 Task: Create a due date automation trigger when advanced on, 2 hours after a card is due add fields with custom field "Resume" set to a number greater than 1 and greater than 10.
Action: Mouse moved to (1079, 85)
Screenshot: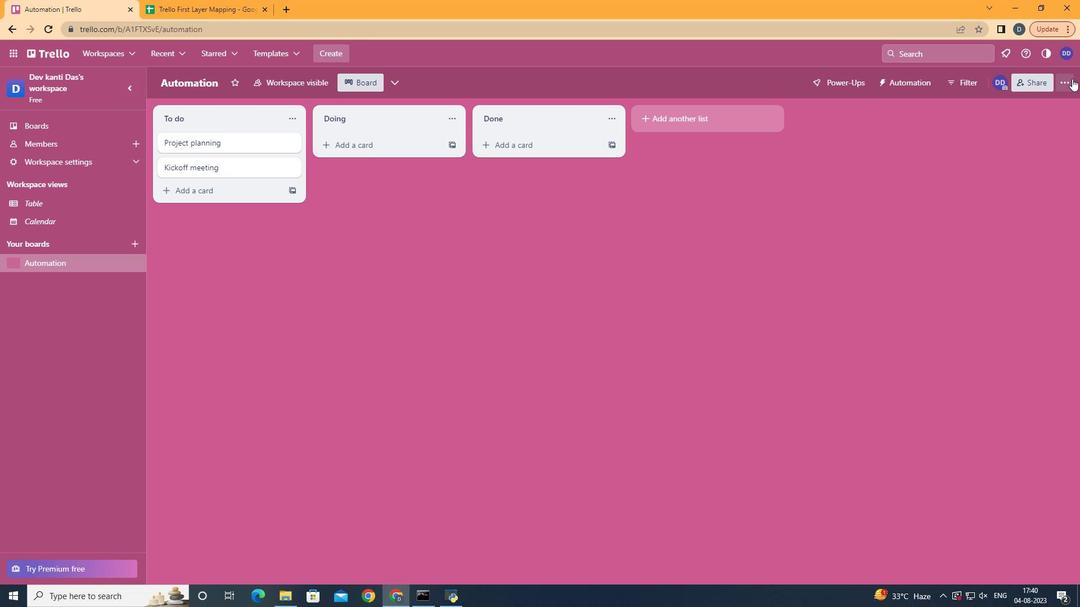 
Action: Mouse pressed left at (1079, 85)
Screenshot: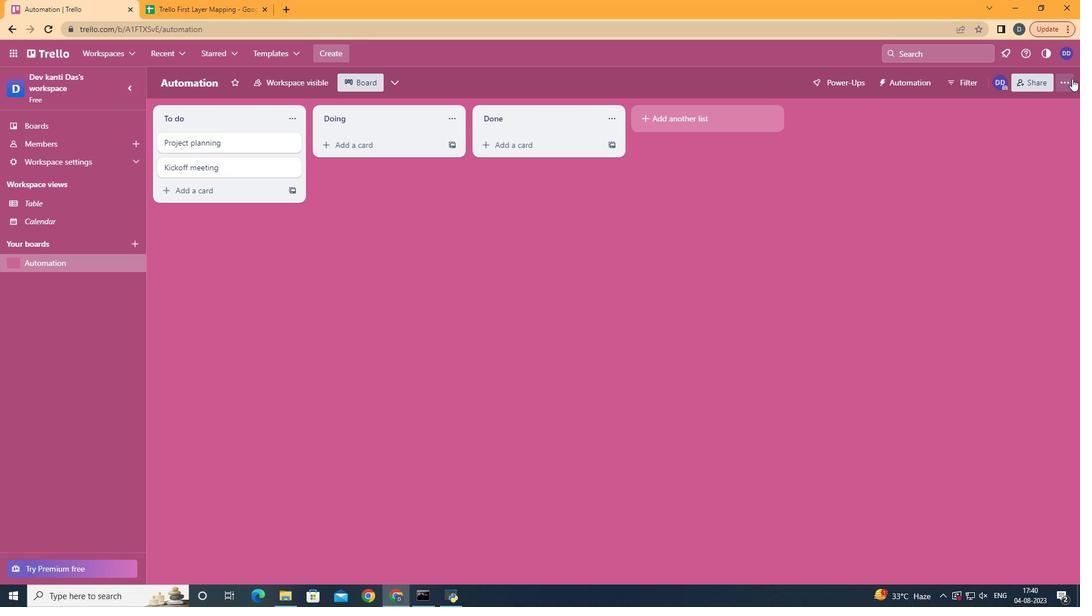 
Action: Mouse moved to (988, 236)
Screenshot: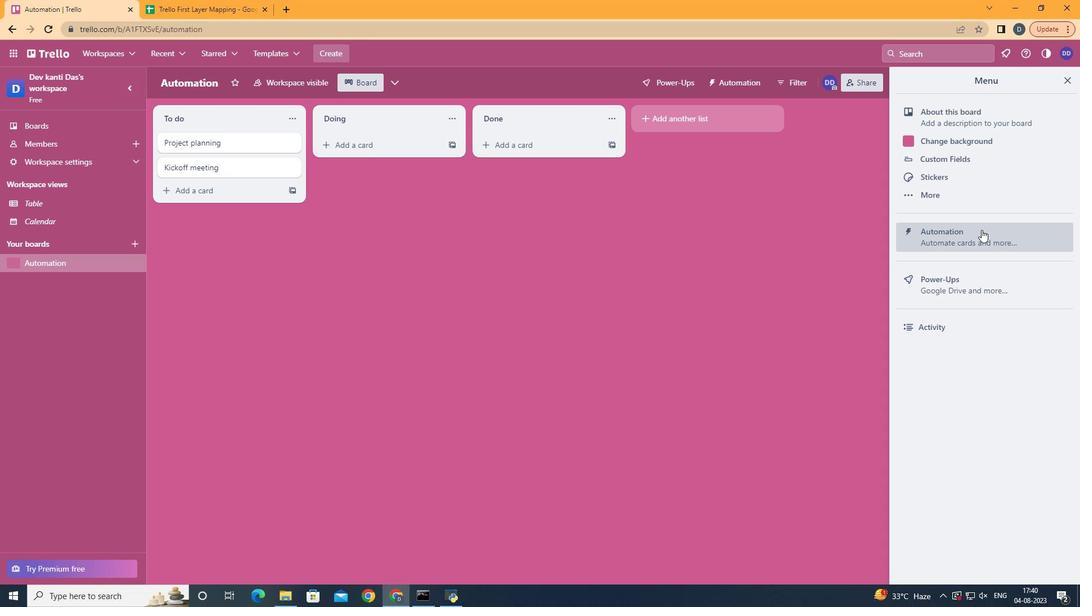 
Action: Mouse pressed left at (988, 236)
Screenshot: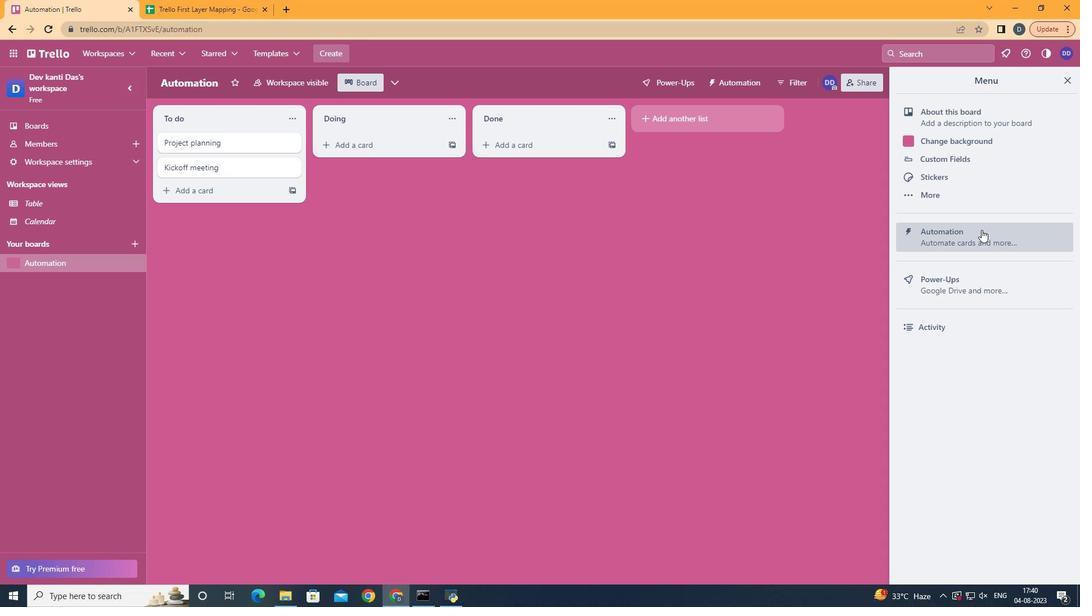 
Action: Mouse moved to (229, 234)
Screenshot: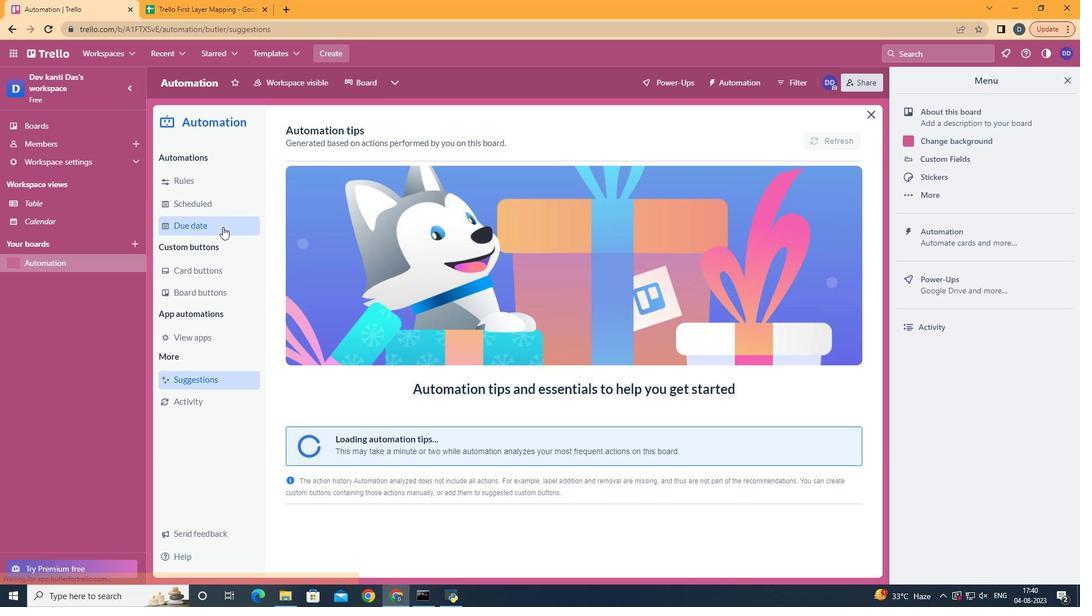 
Action: Mouse pressed left at (229, 234)
Screenshot: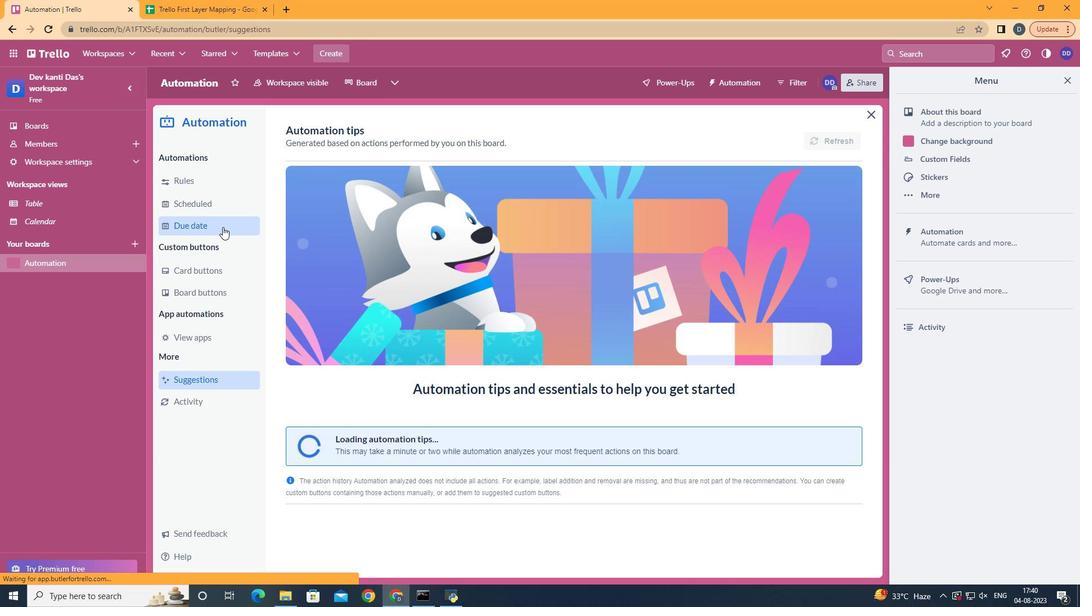 
Action: Mouse moved to (797, 139)
Screenshot: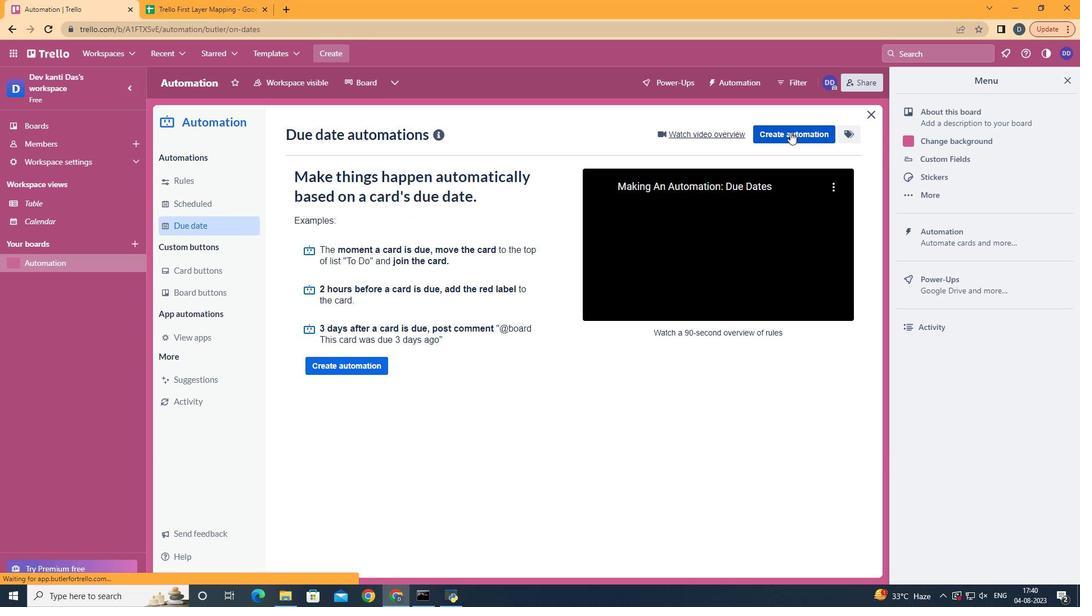 
Action: Mouse pressed left at (797, 139)
Screenshot: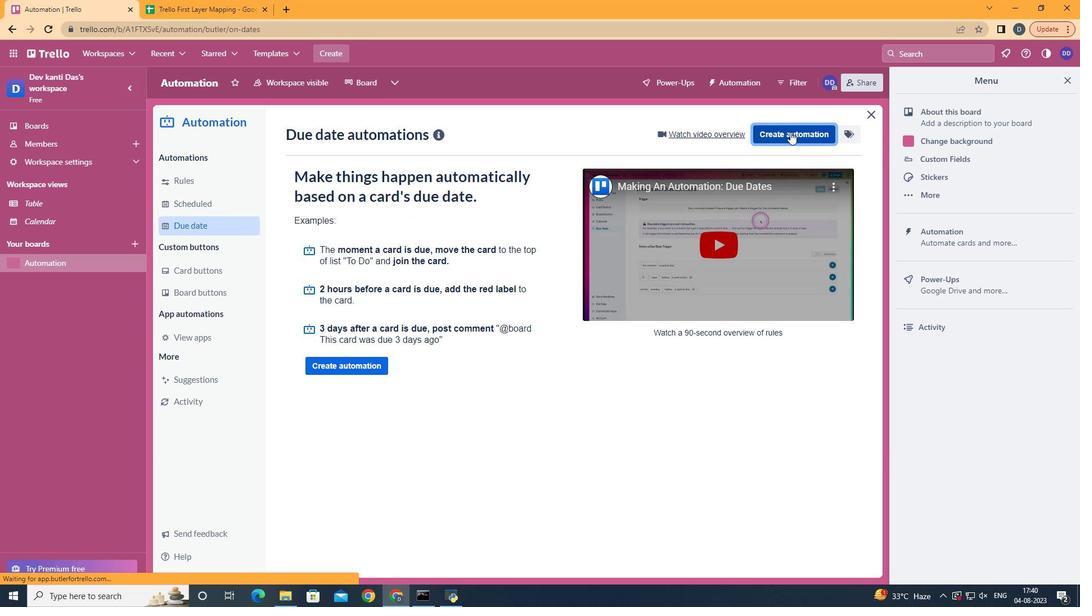 
Action: Mouse moved to (601, 247)
Screenshot: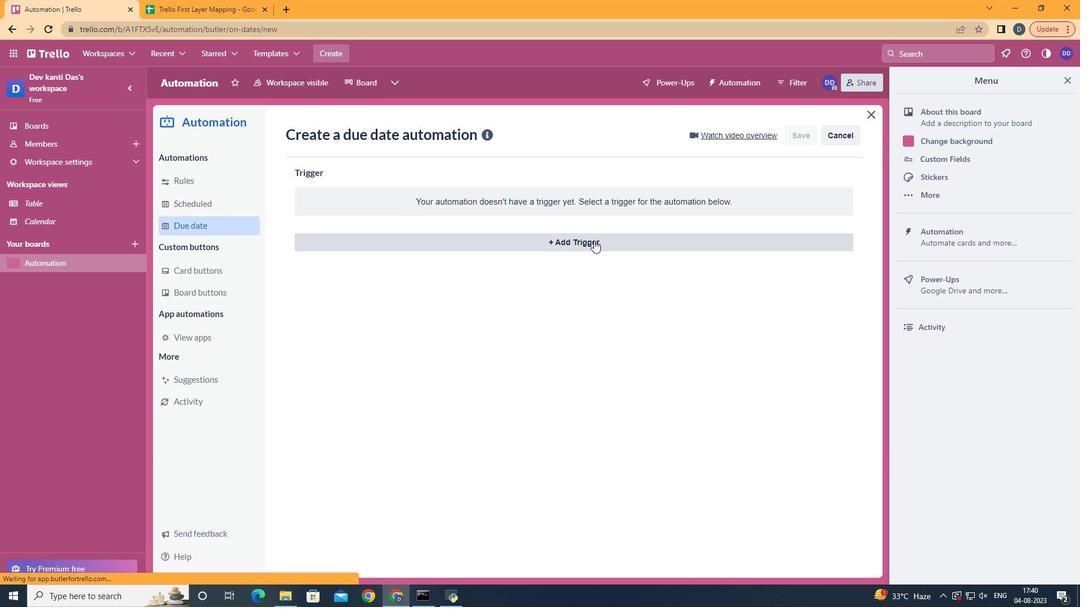 
Action: Mouse pressed left at (601, 247)
Screenshot: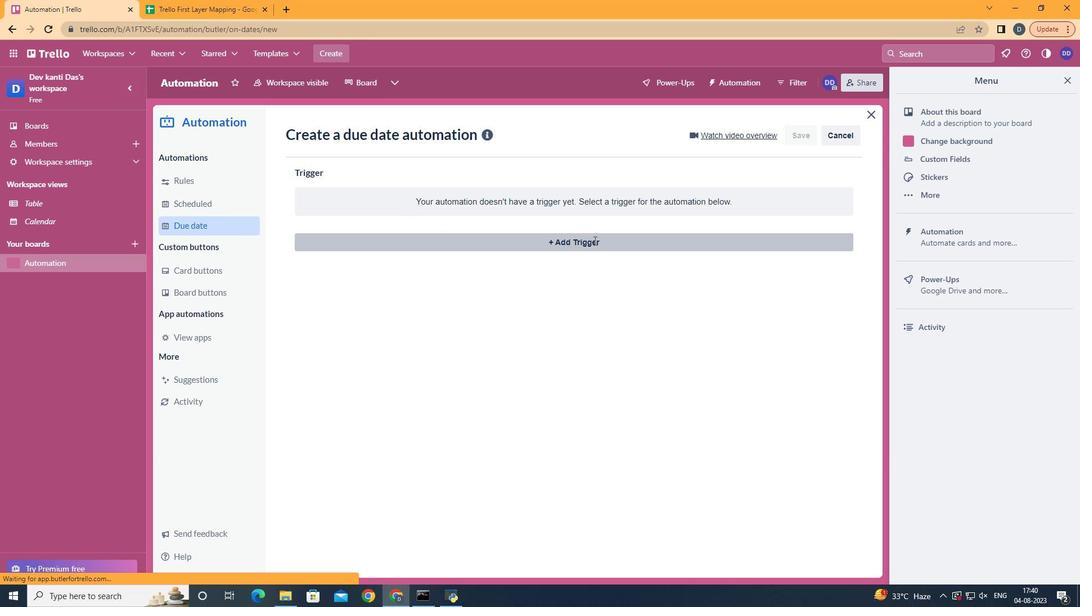 
Action: Mouse moved to (376, 483)
Screenshot: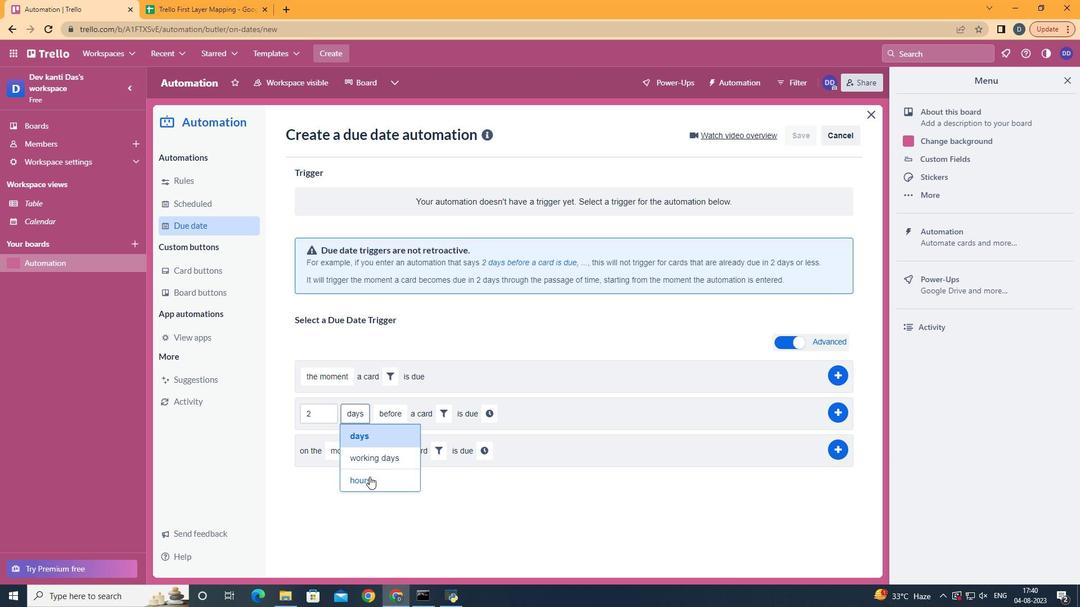
Action: Mouse pressed left at (376, 483)
Screenshot: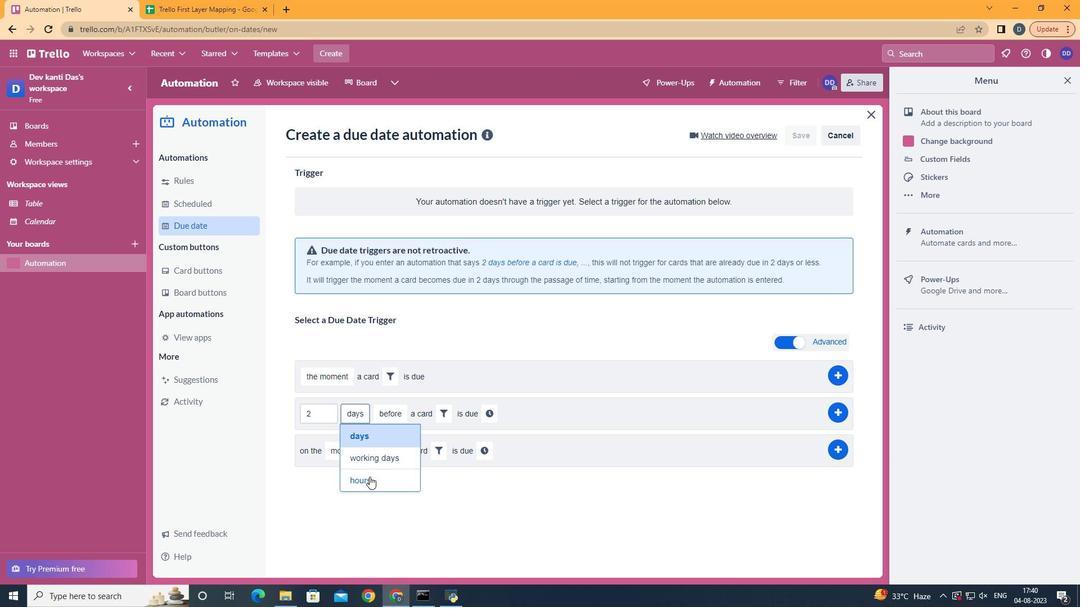 
Action: Mouse moved to (411, 459)
Screenshot: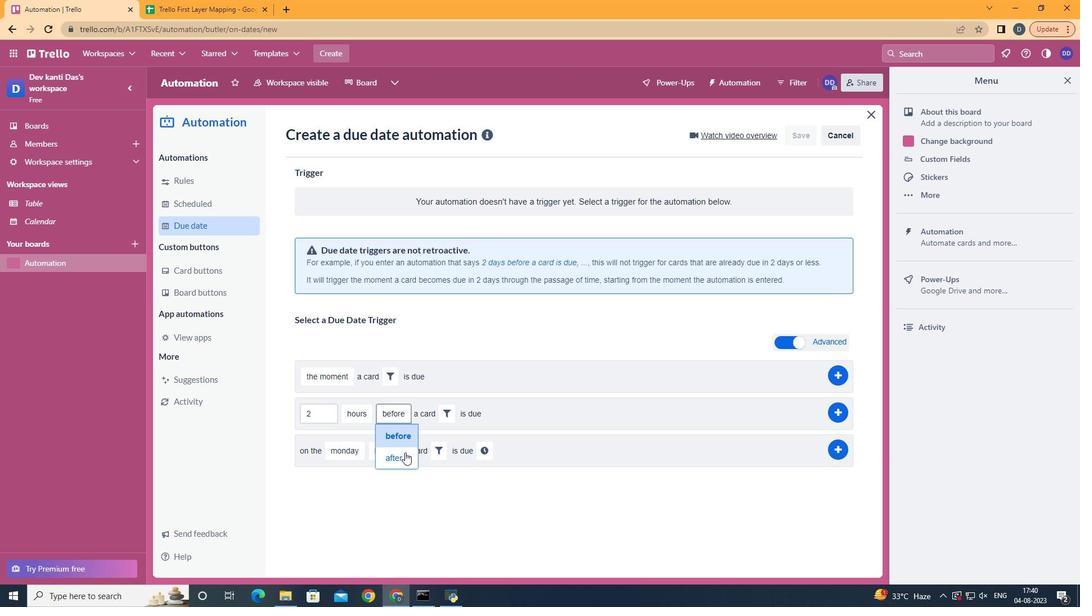 
Action: Mouse pressed left at (411, 459)
Screenshot: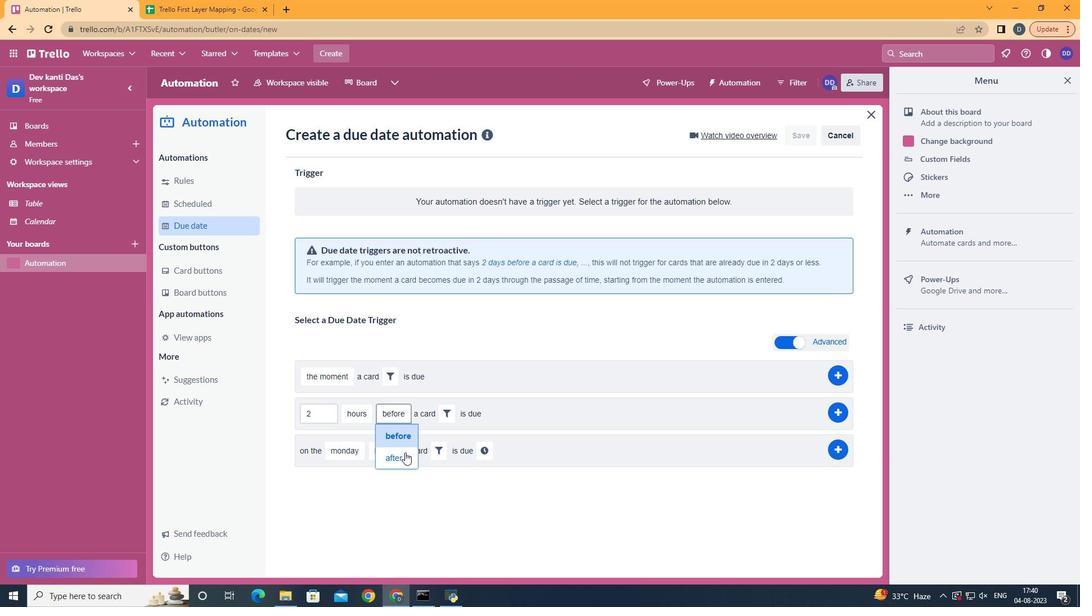 
Action: Mouse moved to (451, 414)
Screenshot: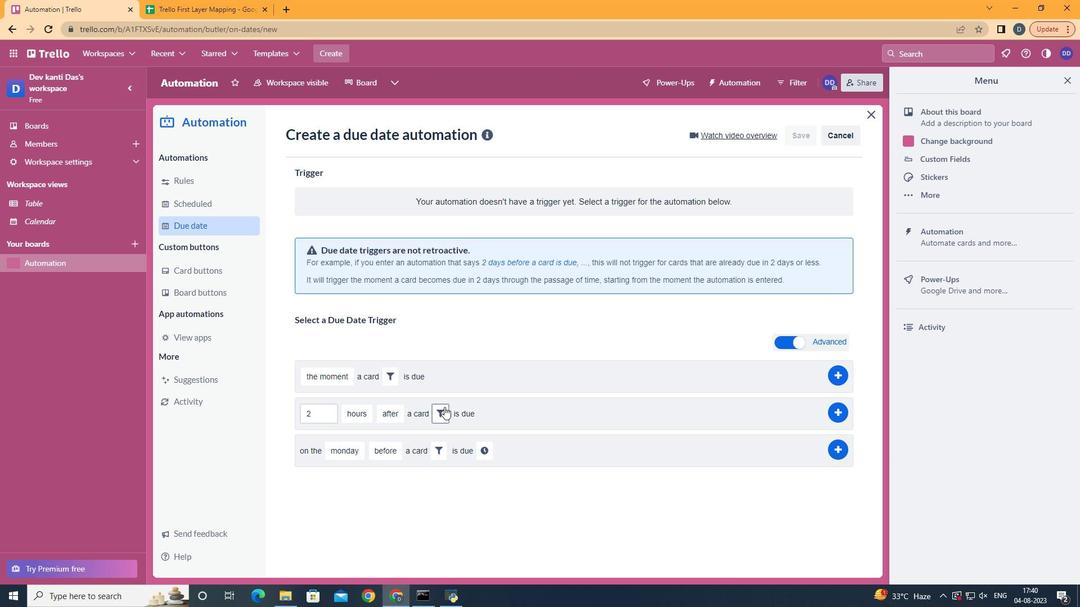 
Action: Mouse pressed left at (451, 414)
Screenshot: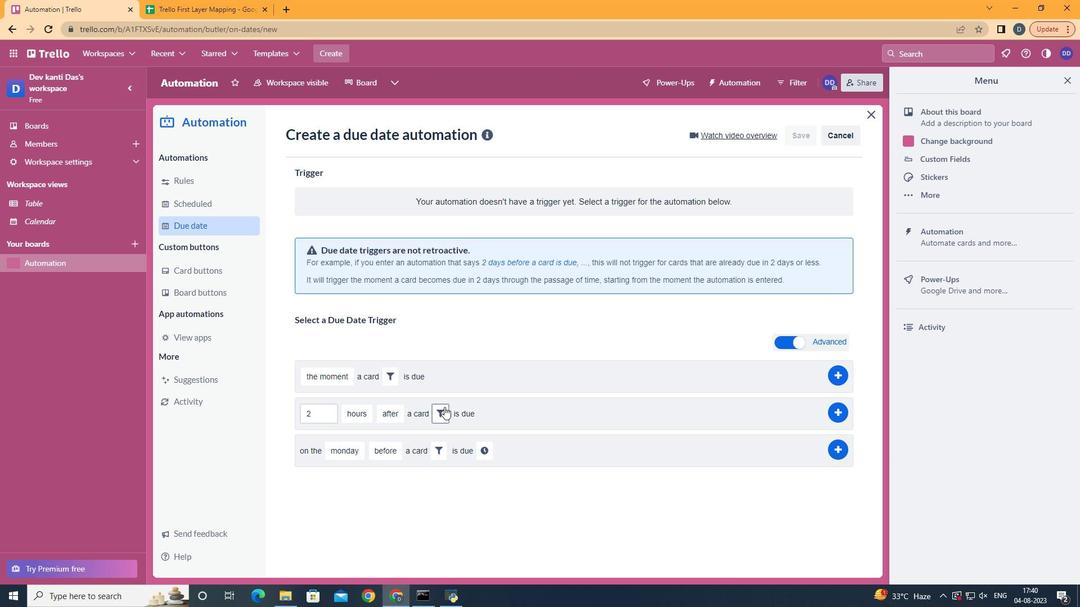 
Action: Mouse moved to (634, 458)
Screenshot: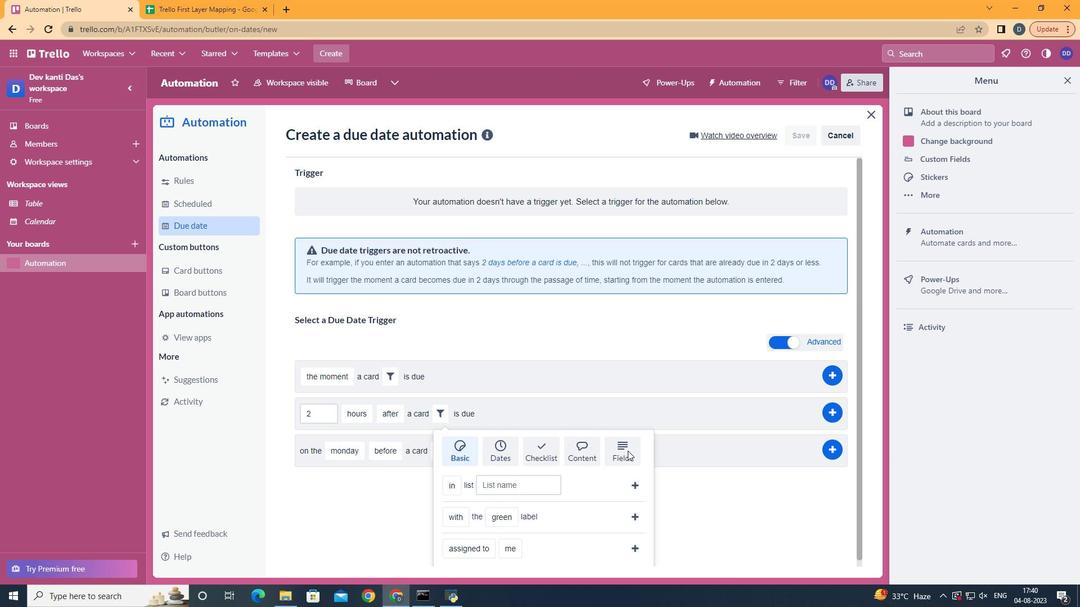 
Action: Mouse pressed left at (634, 458)
Screenshot: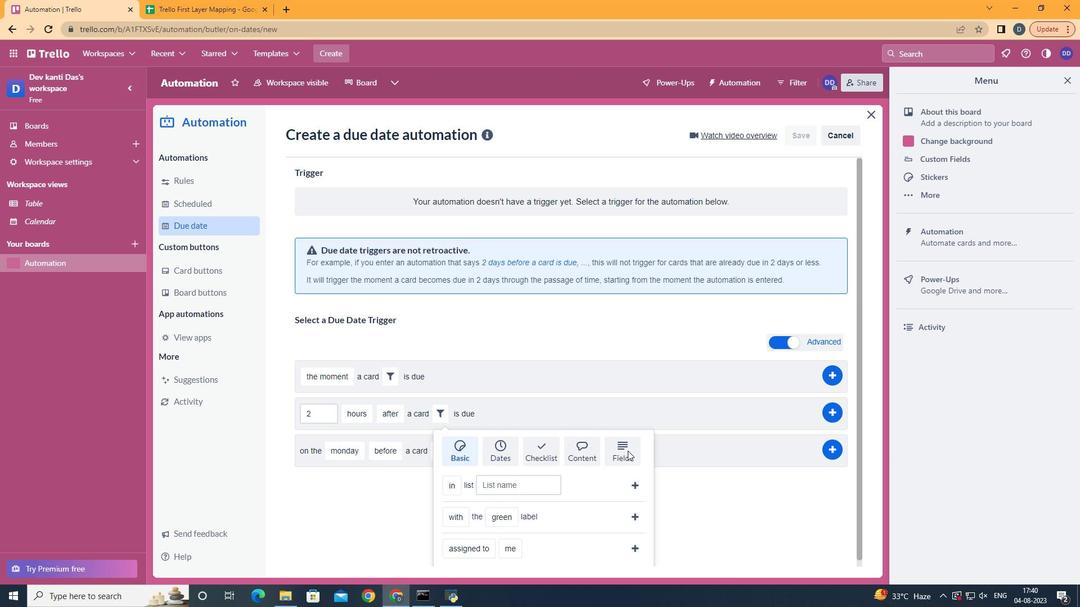 
Action: Mouse scrolled (634, 457) with delta (0, 0)
Screenshot: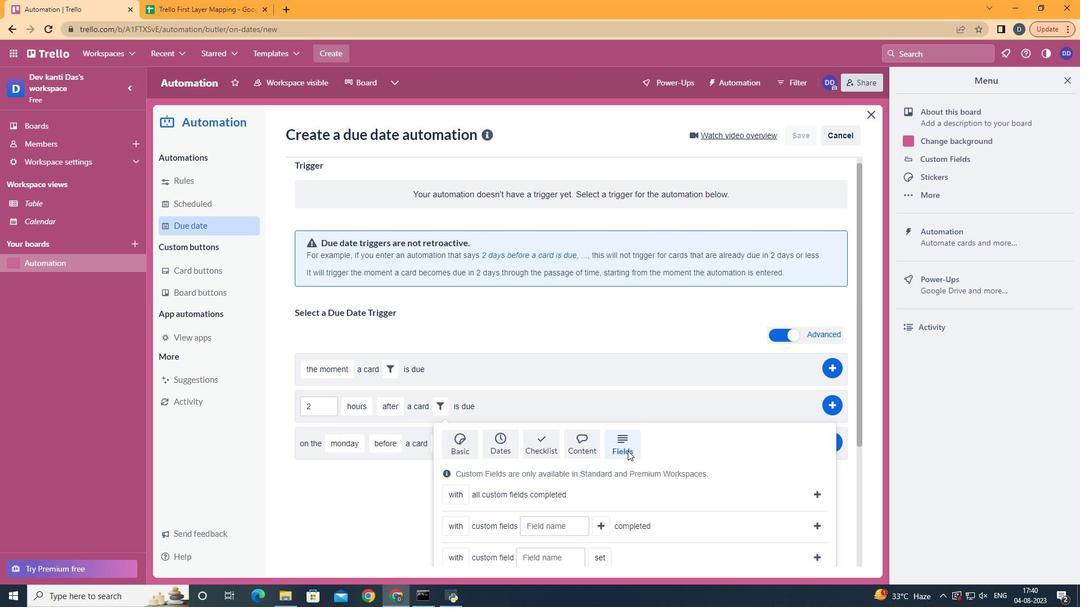 
Action: Mouse scrolled (634, 457) with delta (0, 0)
Screenshot: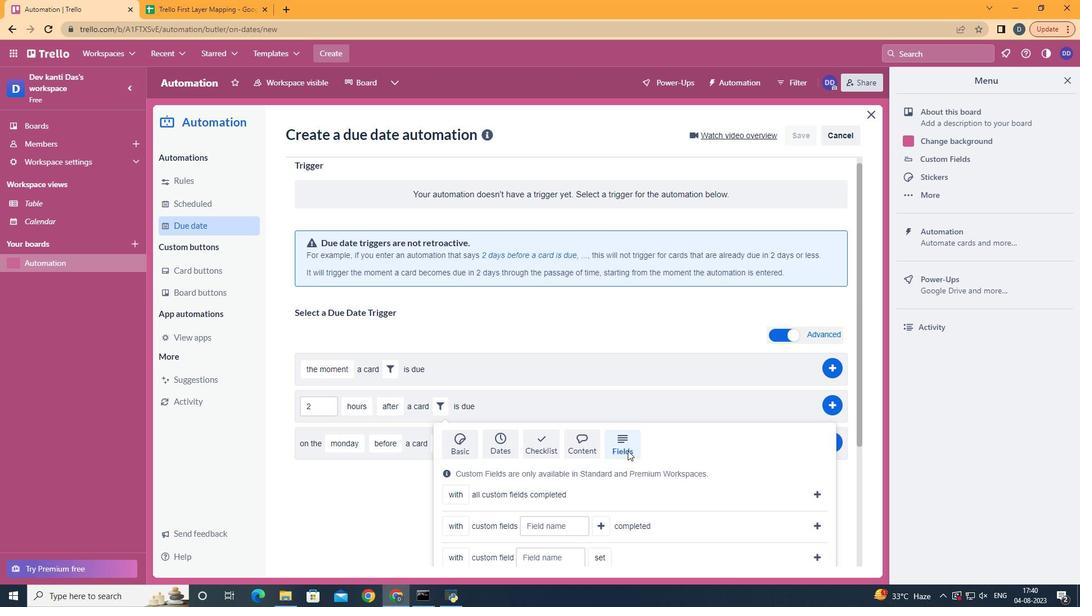 
Action: Mouse scrolled (634, 457) with delta (0, 0)
Screenshot: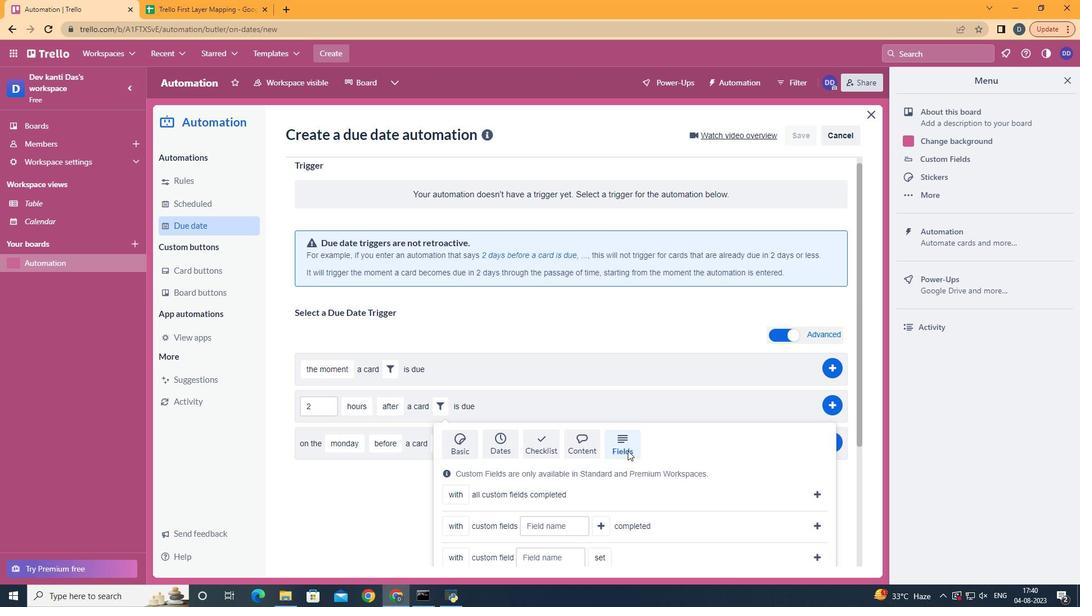 
Action: Mouse scrolled (634, 457) with delta (0, 0)
Screenshot: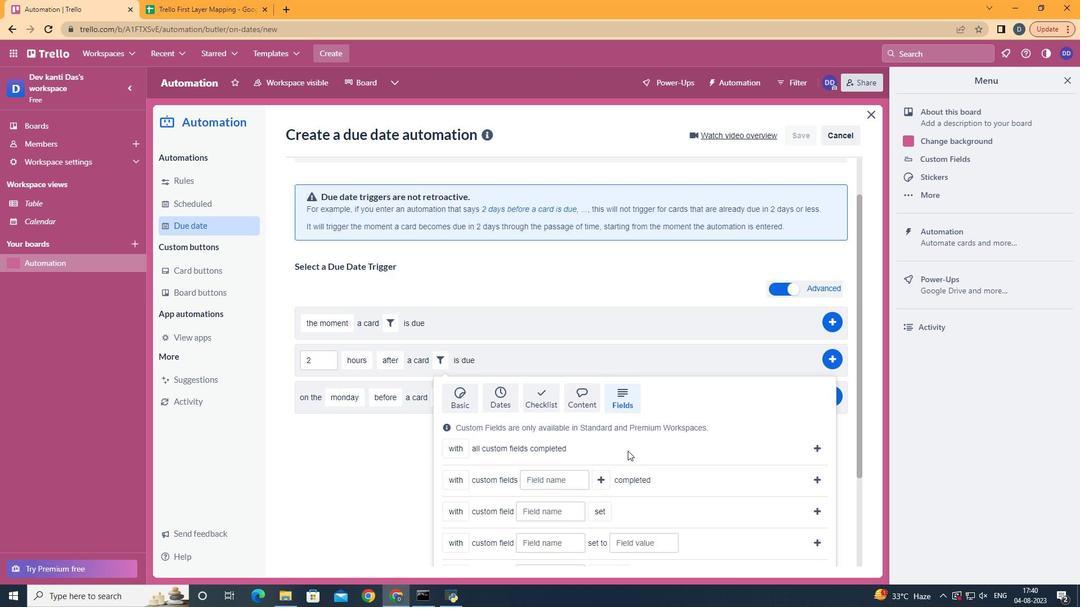 
Action: Mouse scrolled (634, 457) with delta (0, 0)
Screenshot: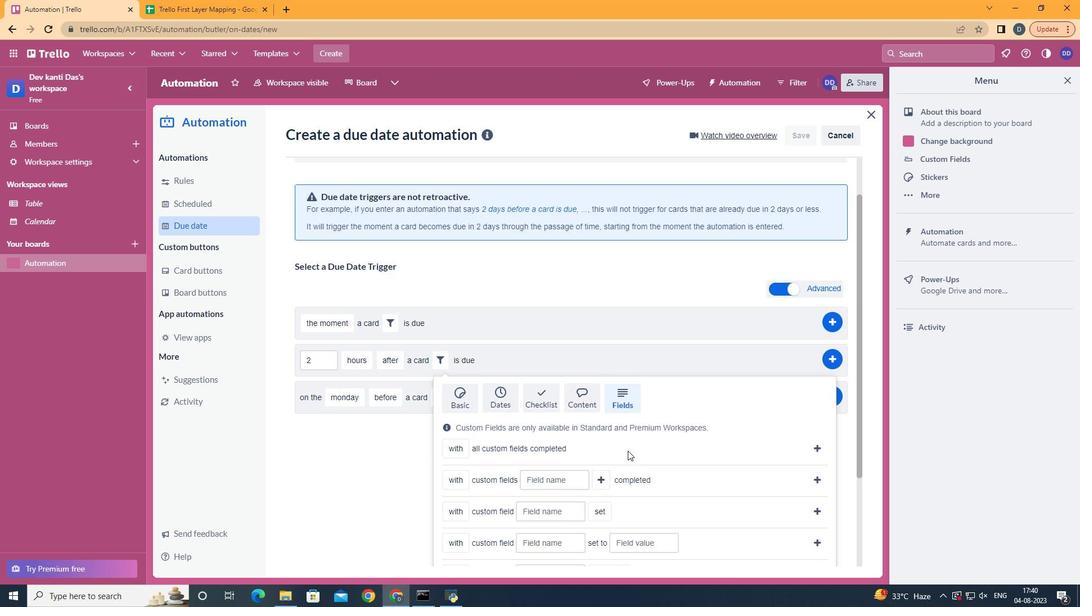 
Action: Mouse moved to (473, 500)
Screenshot: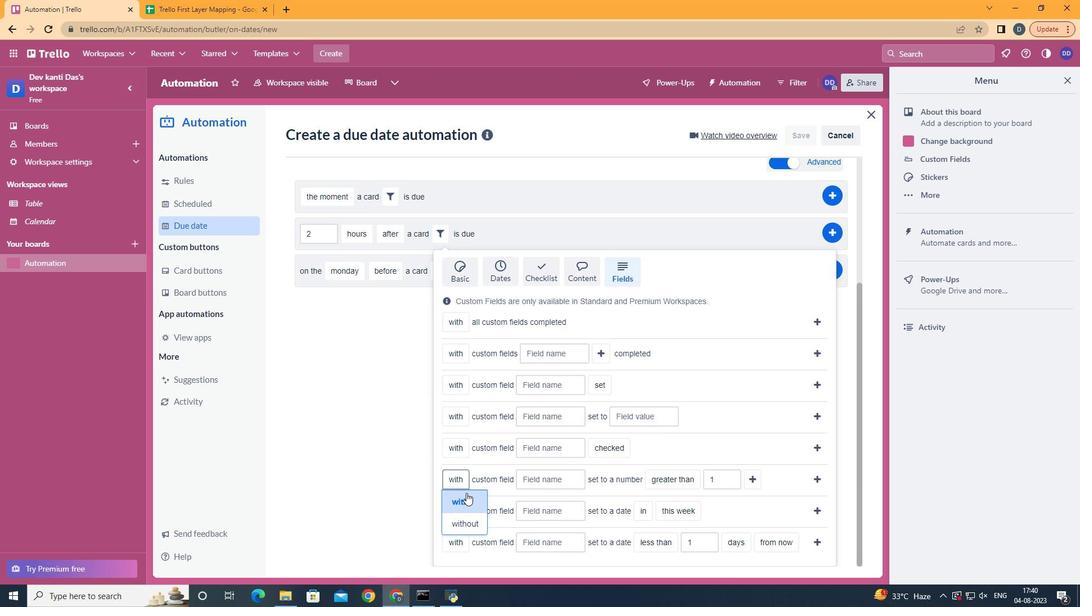 
Action: Mouse pressed left at (473, 500)
Screenshot: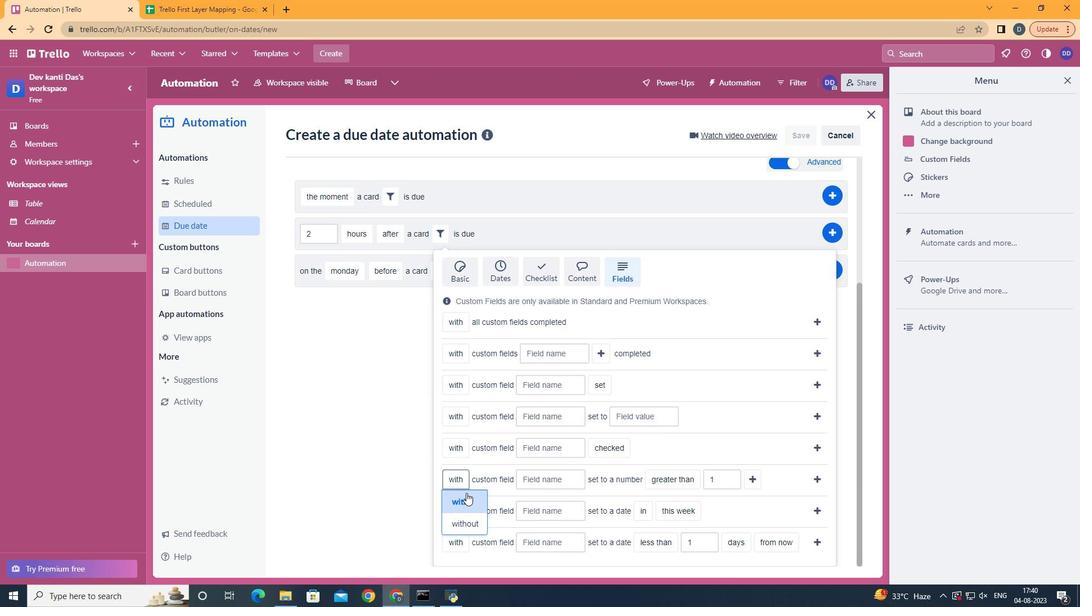 
Action: Mouse moved to (557, 490)
Screenshot: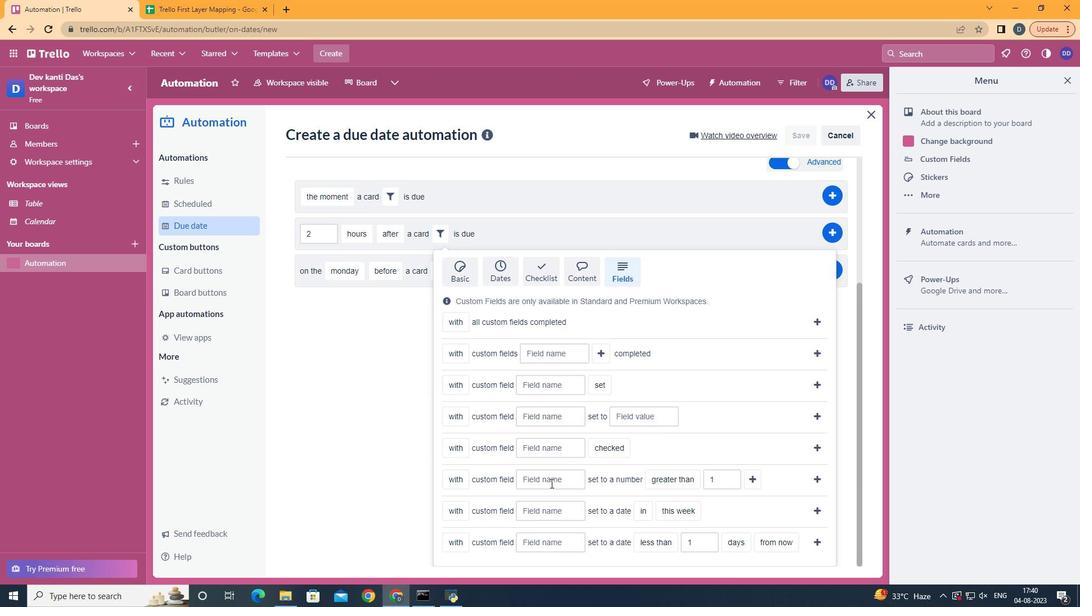
Action: Mouse pressed left at (557, 490)
Screenshot: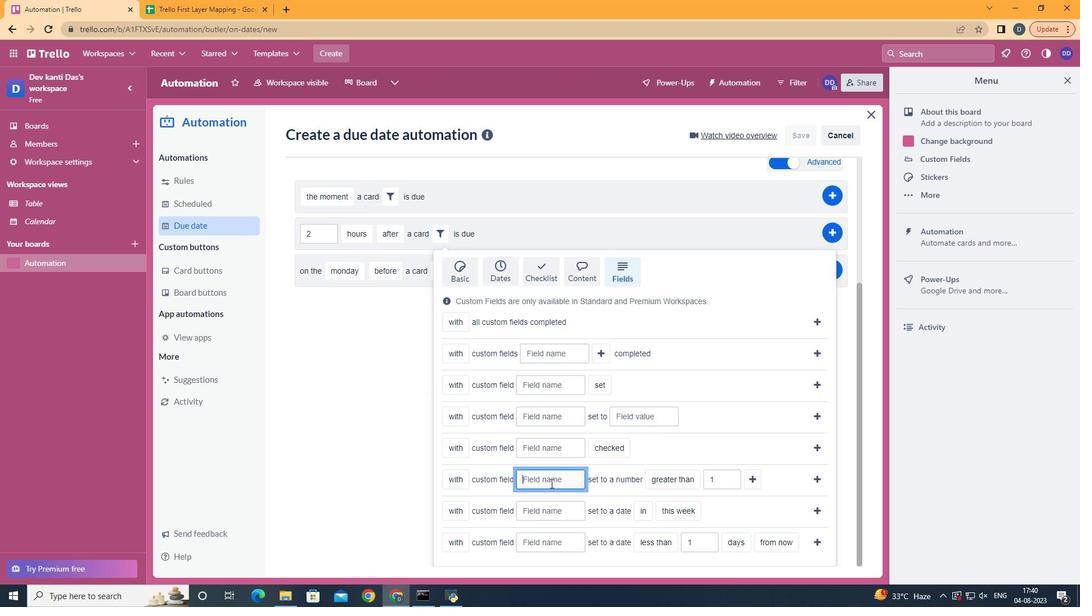 
Action: Key pressed <Key.shift>Resume
Screenshot: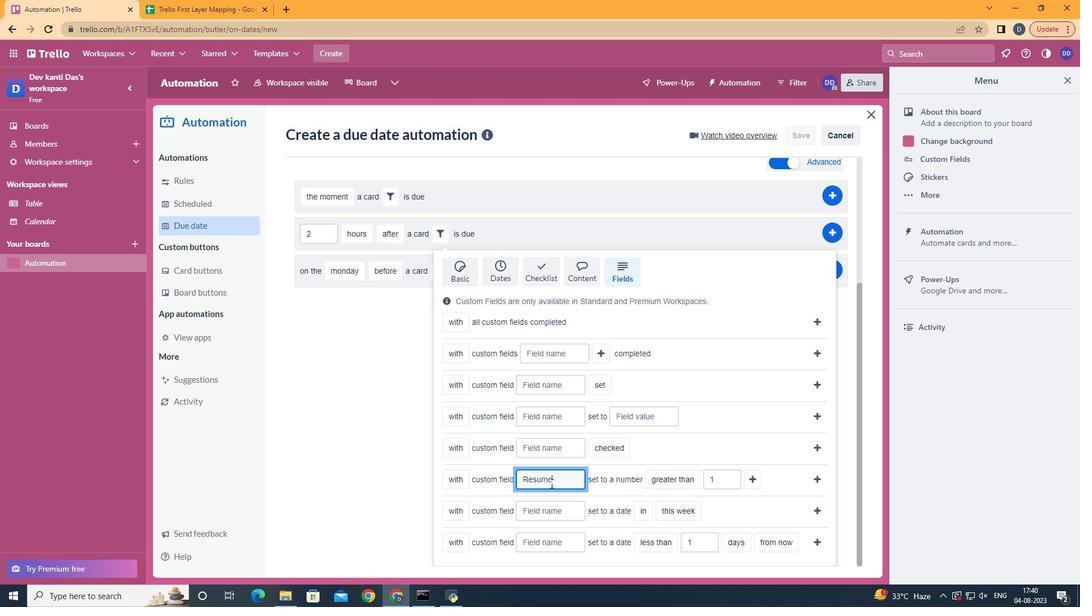 
Action: Mouse moved to (702, 395)
Screenshot: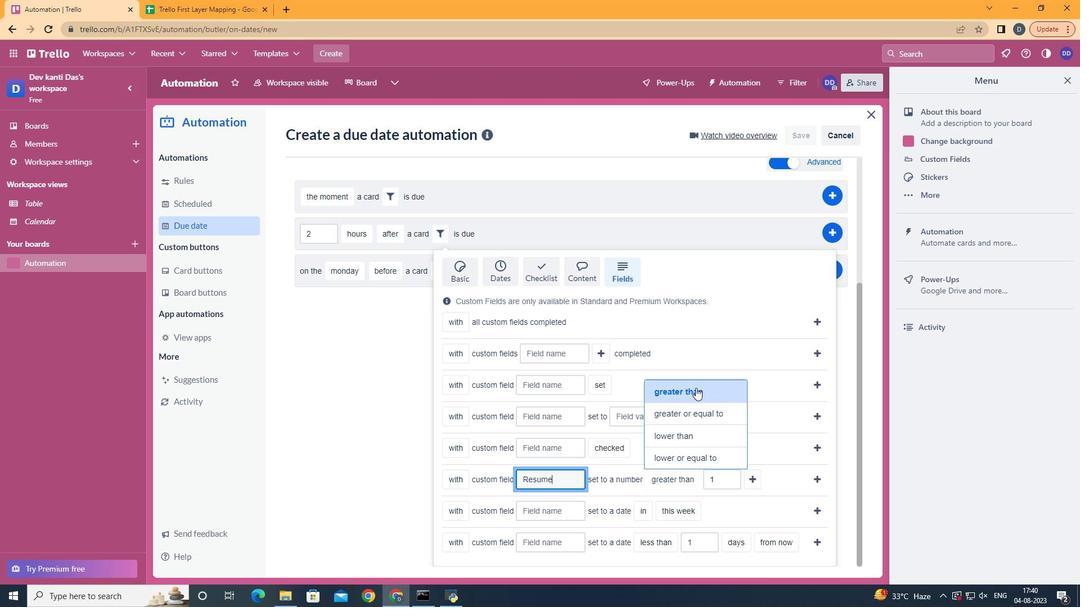 
Action: Mouse pressed left at (702, 395)
Screenshot: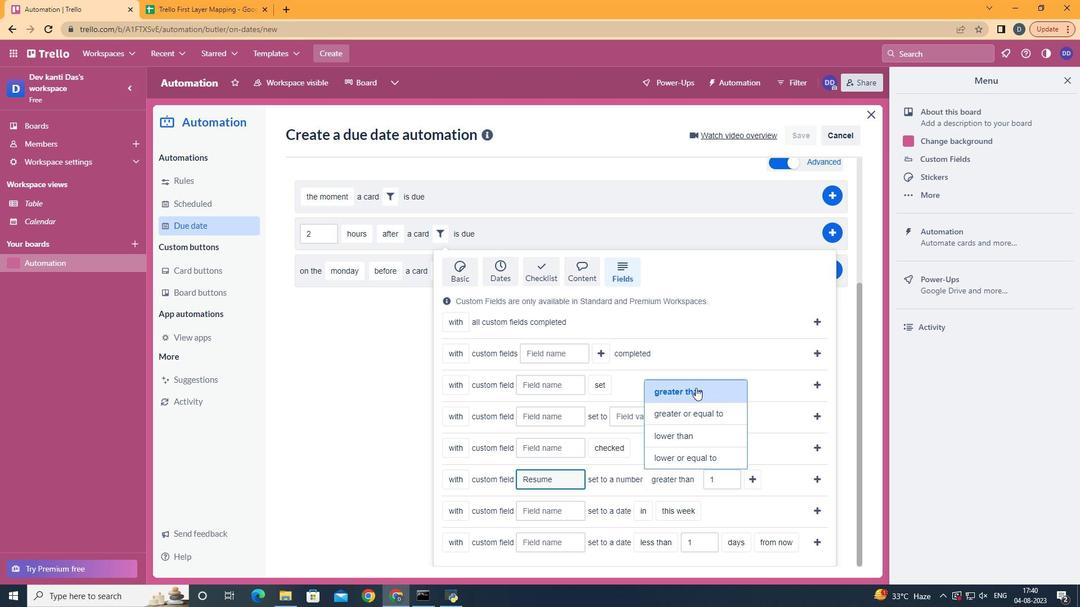 
Action: Mouse moved to (765, 489)
Screenshot: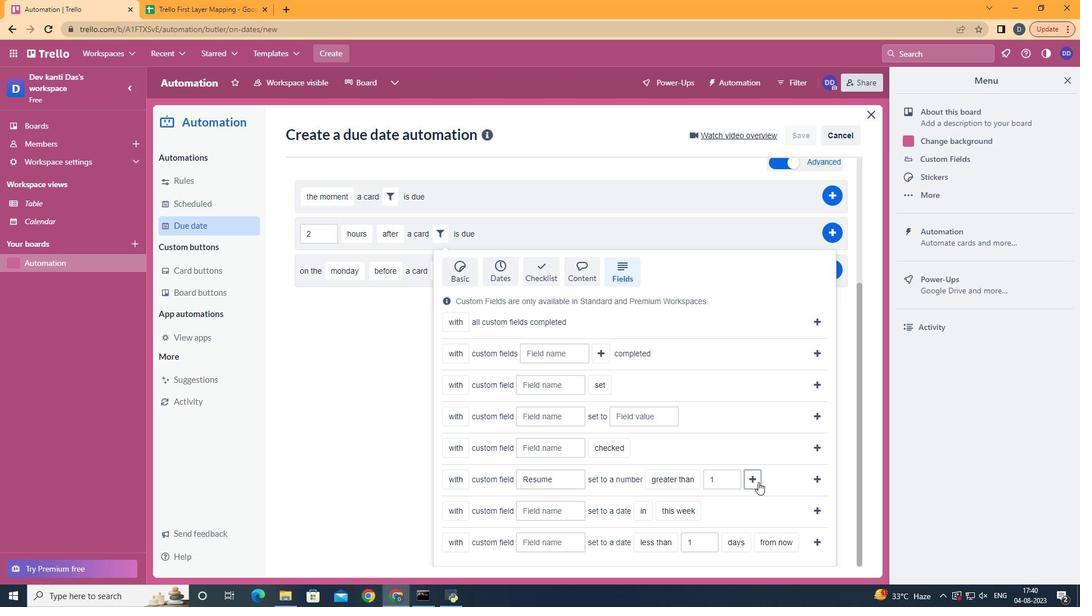 
Action: Mouse pressed left at (765, 489)
Screenshot: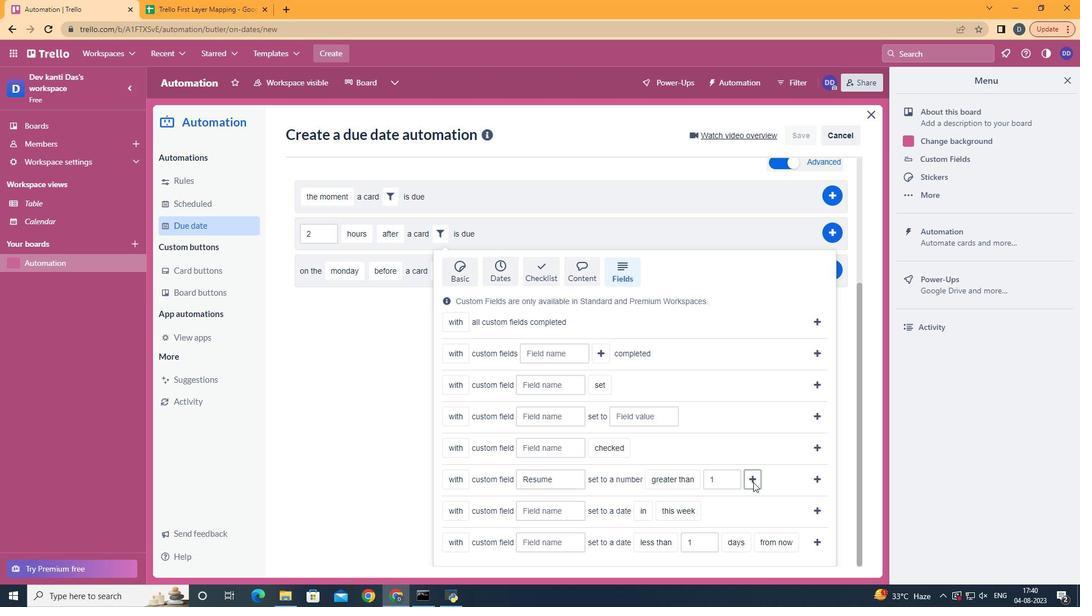 
Action: Mouse moved to (513, 464)
Screenshot: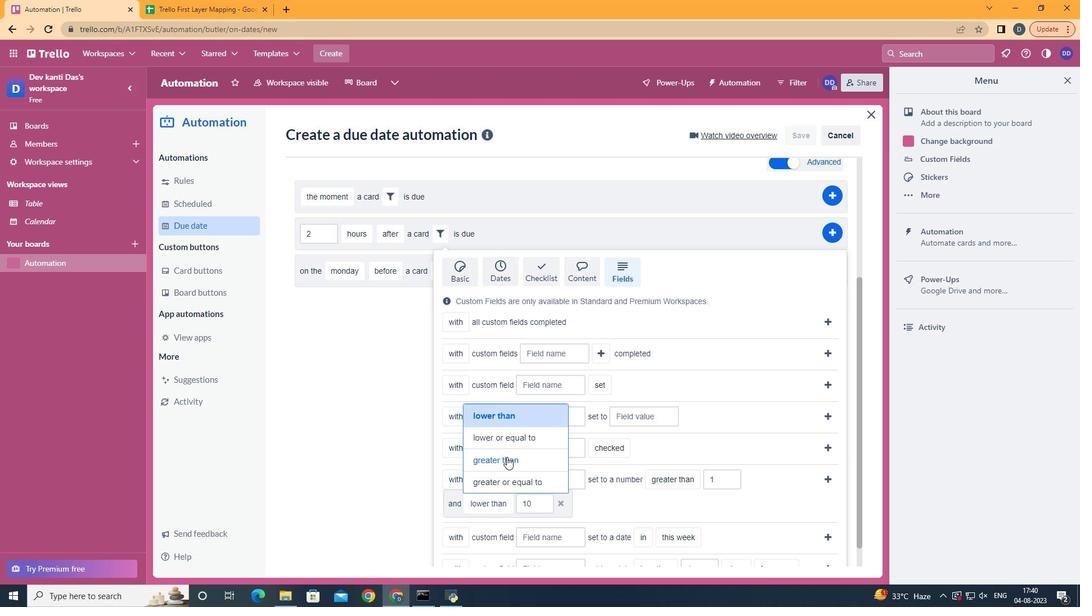 
Action: Mouse pressed left at (513, 464)
Screenshot: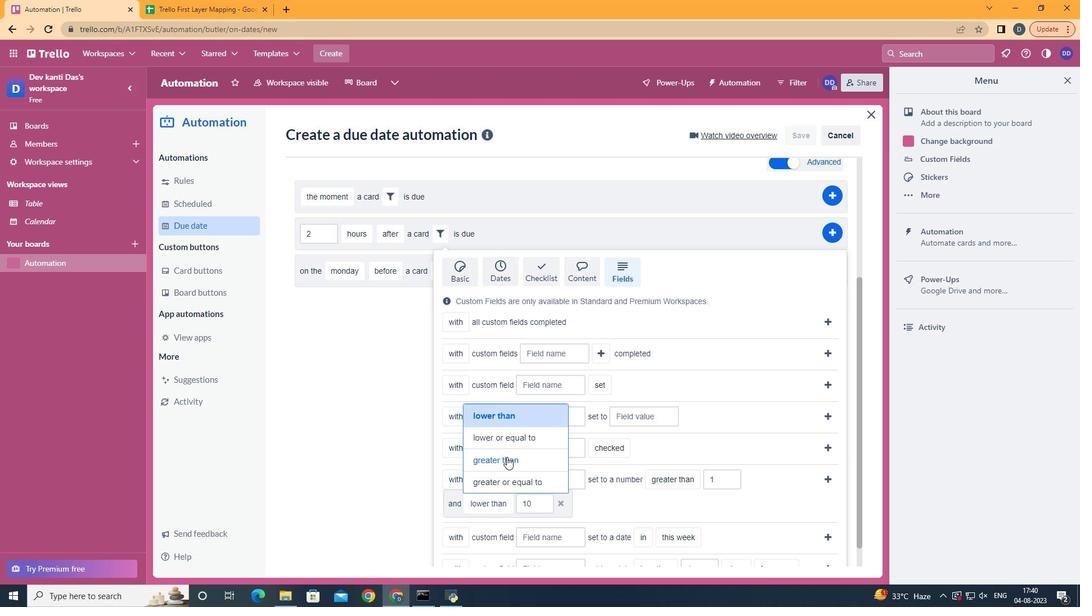 
Action: Mouse moved to (827, 485)
Screenshot: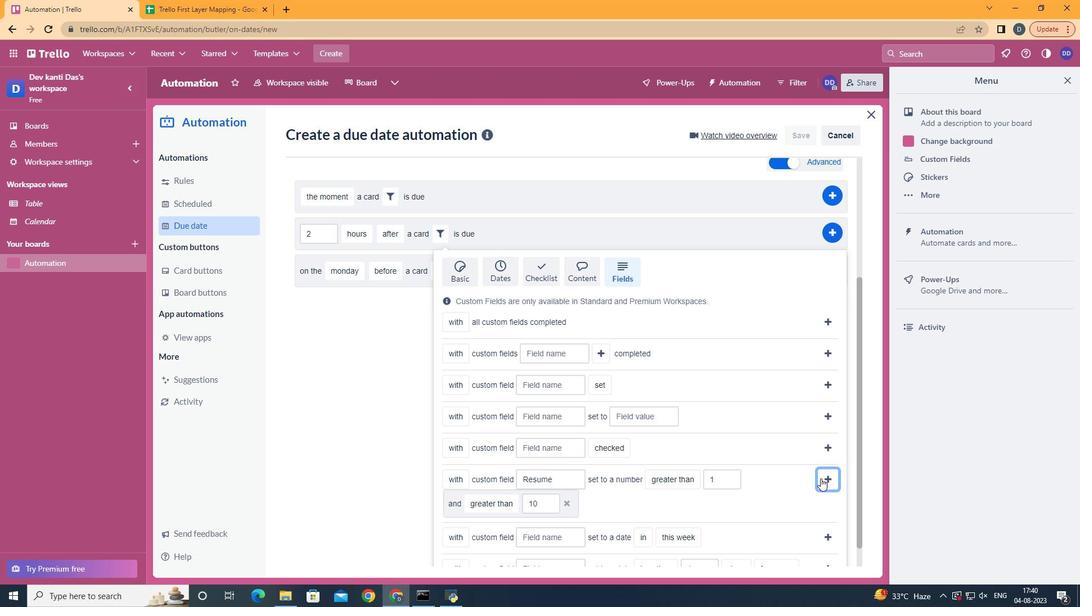 
Action: Mouse pressed left at (827, 485)
Screenshot: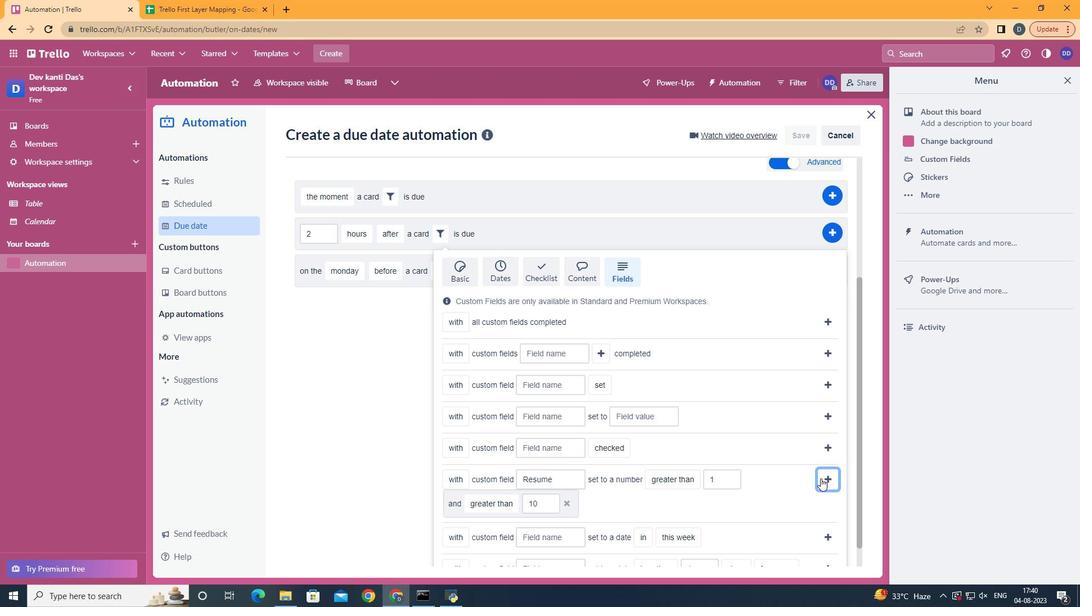 
Action: Mouse moved to (841, 425)
Screenshot: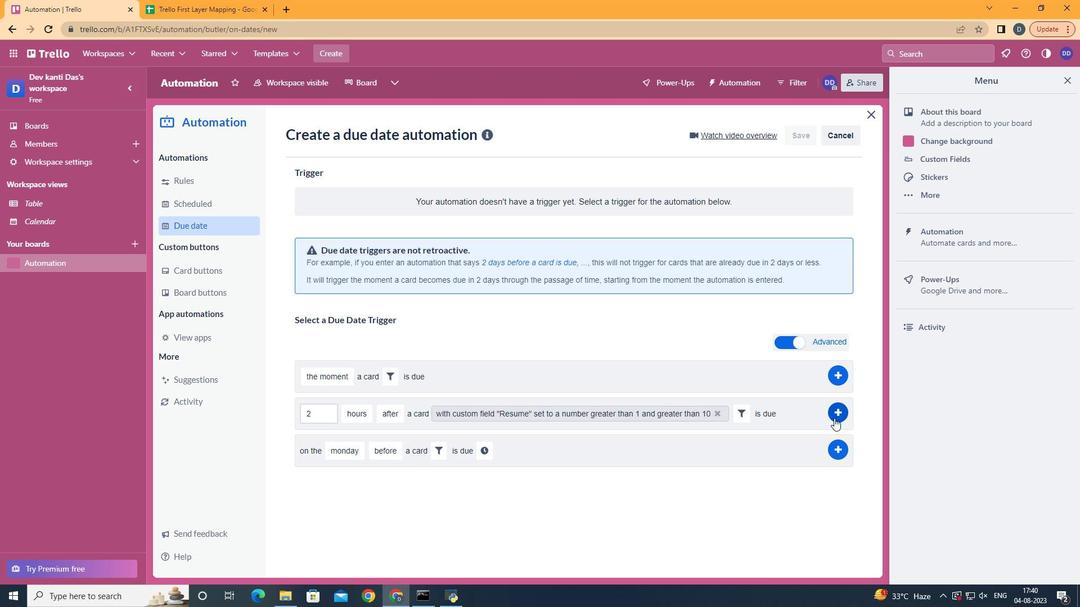 
Action: Mouse pressed left at (841, 425)
Screenshot: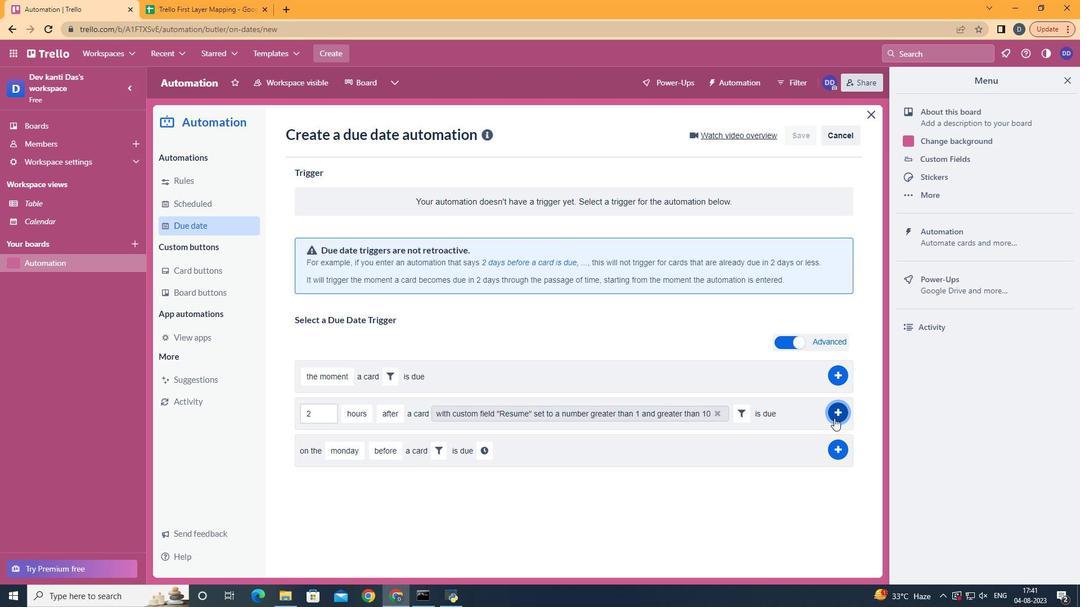 
Action: Mouse moved to (499, 163)
Screenshot: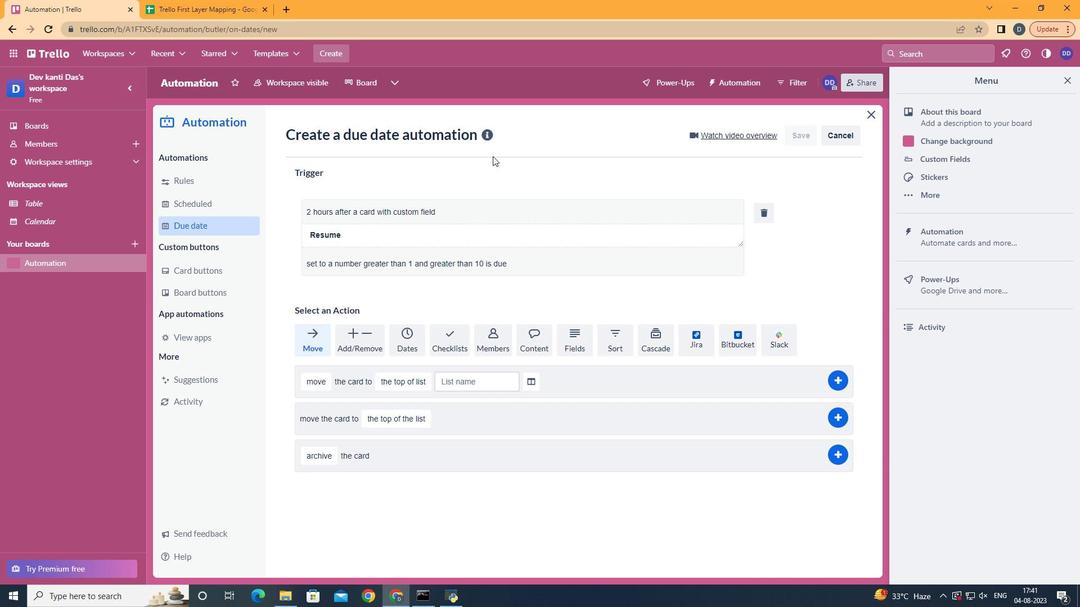
